 Task: Add Ancient Nutrition Liver Cleanse to the cart.
Action: Mouse moved to (328, 151)
Screenshot: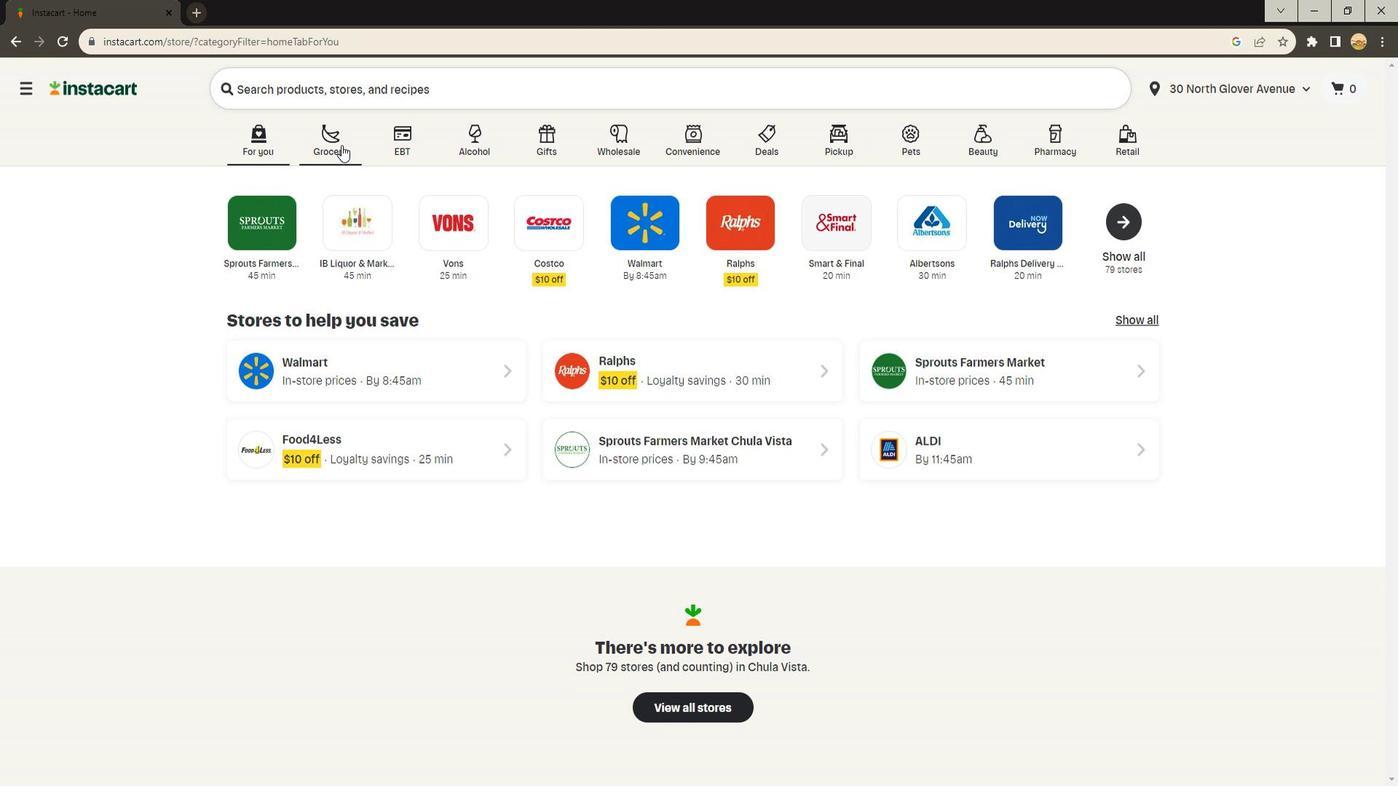 
Action: Mouse pressed left at (328, 151)
Screenshot: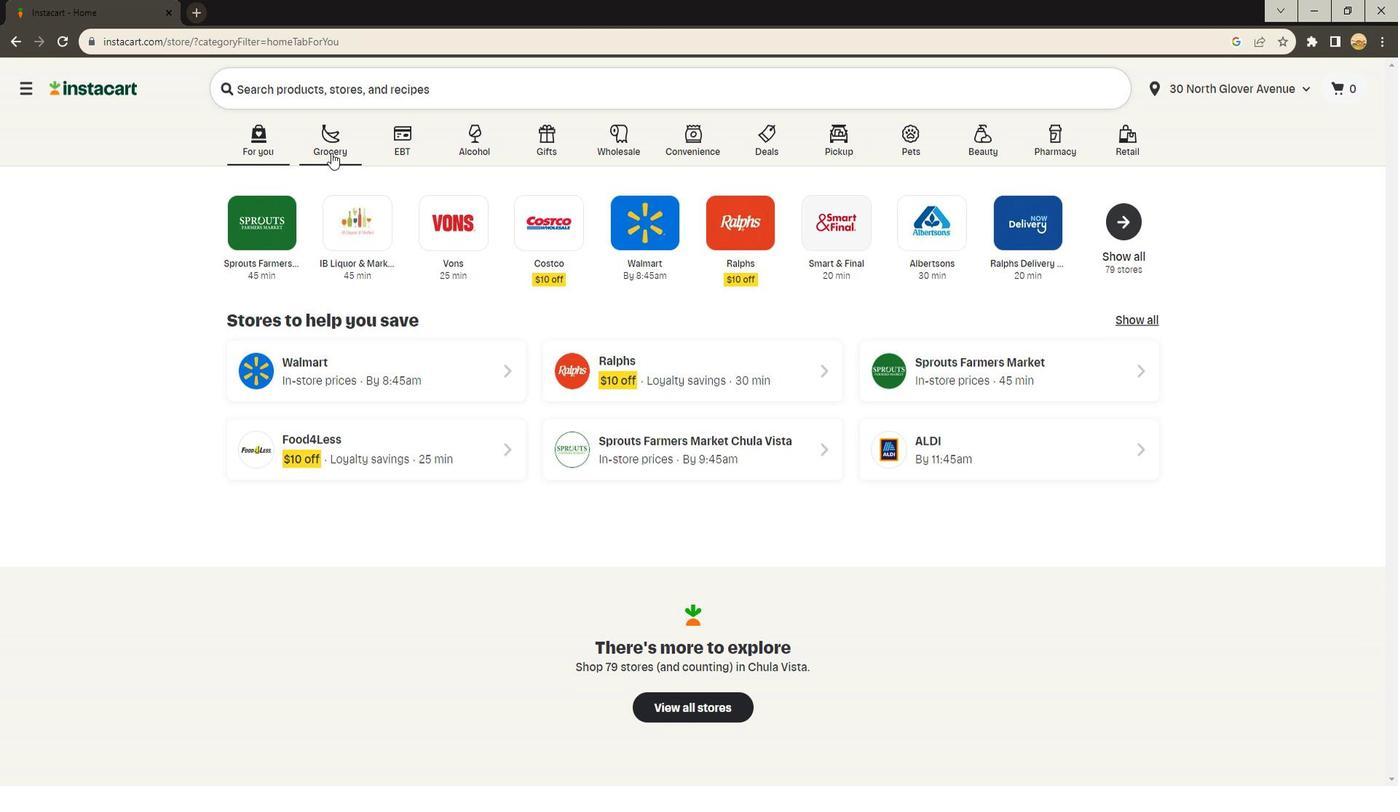 
Action: Mouse moved to (316, 403)
Screenshot: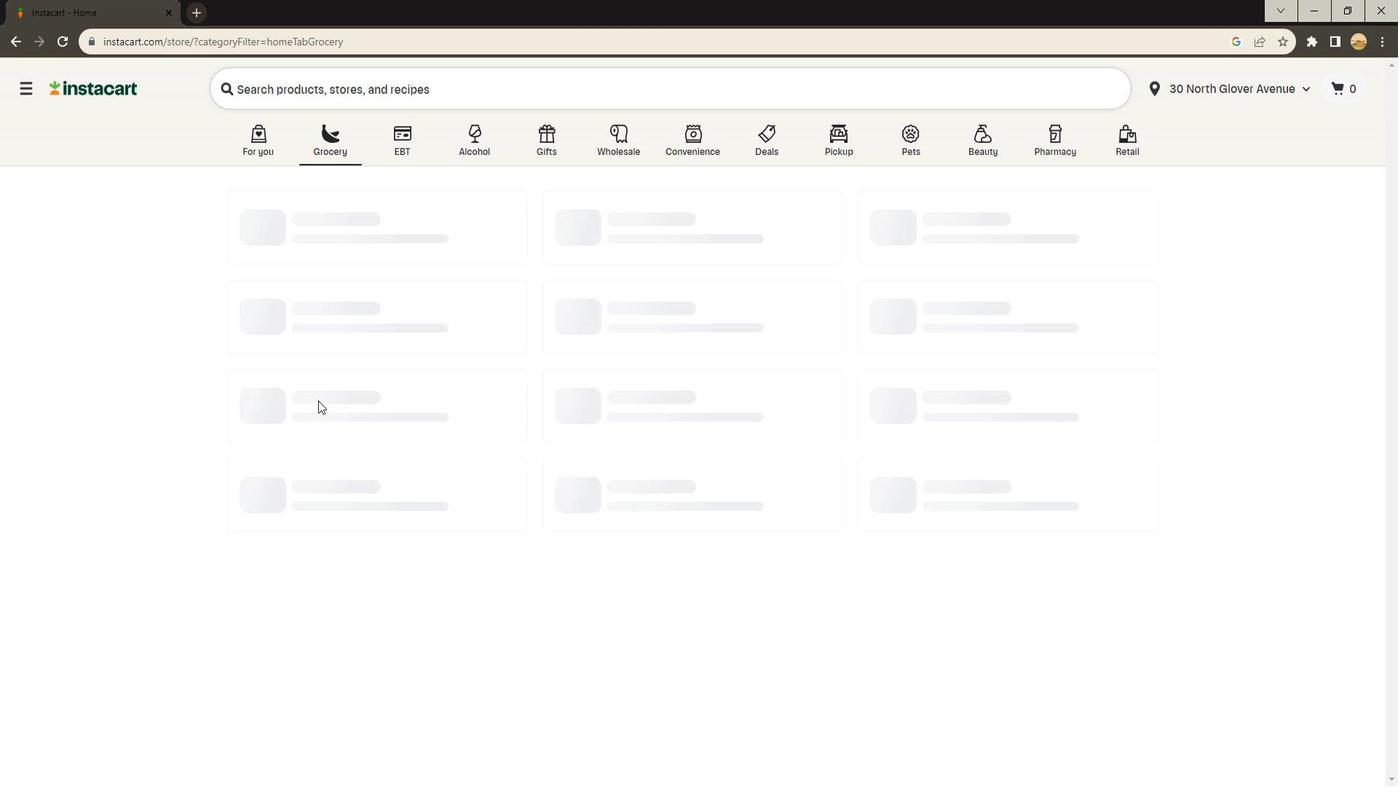 
Action: Mouse pressed left at (316, 403)
Screenshot: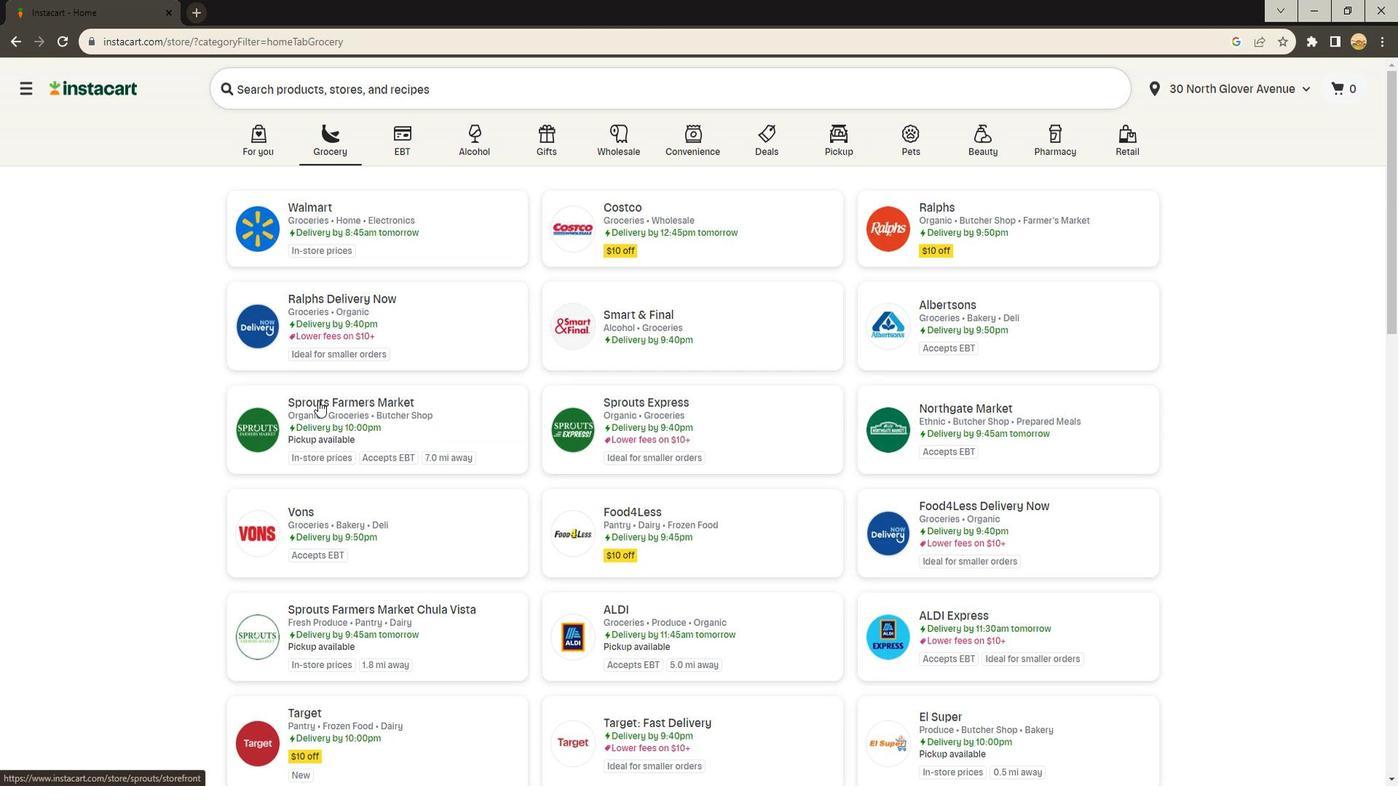 
Action: Mouse moved to (69, 419)
Screenshot: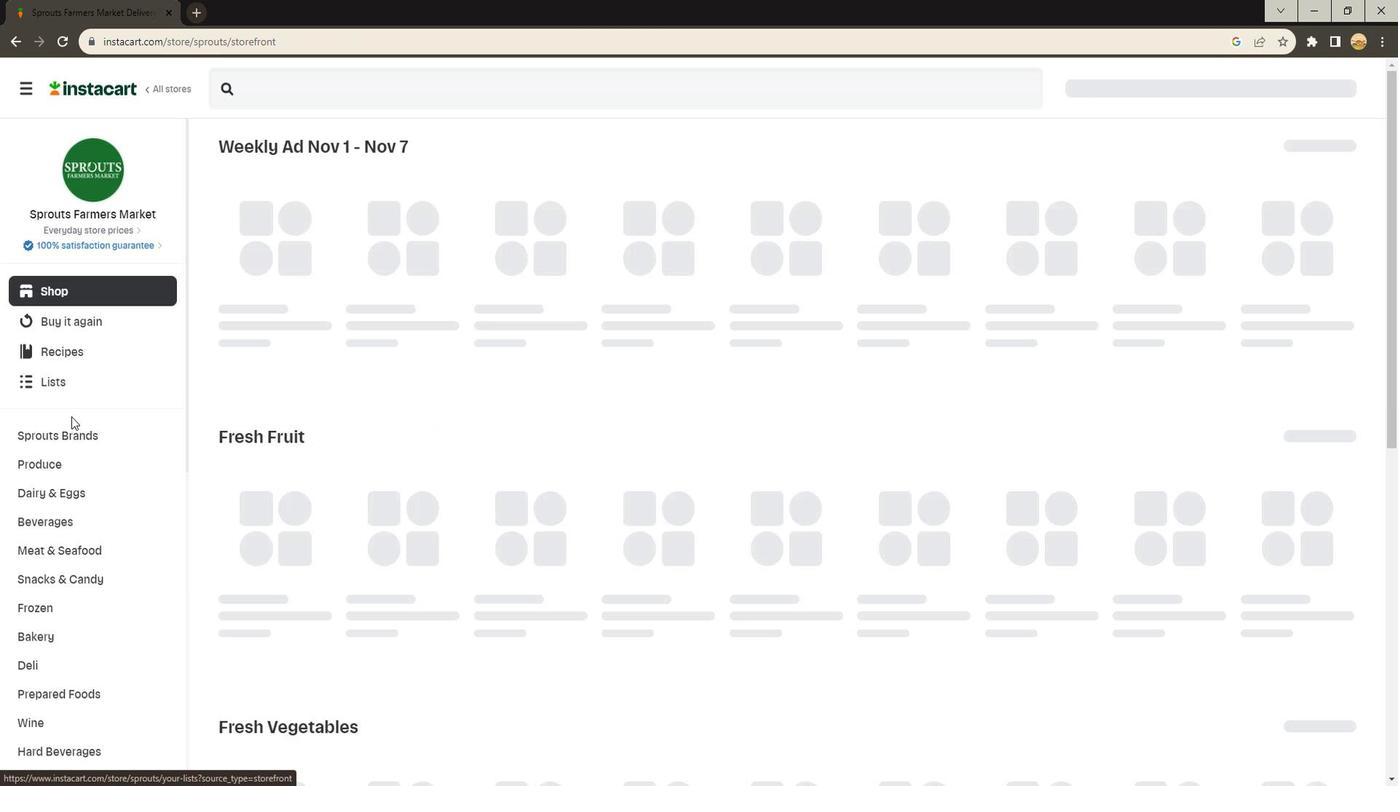 
Action: Mouse scrolled (69, 418) with delta (0, 0)
Screenshot: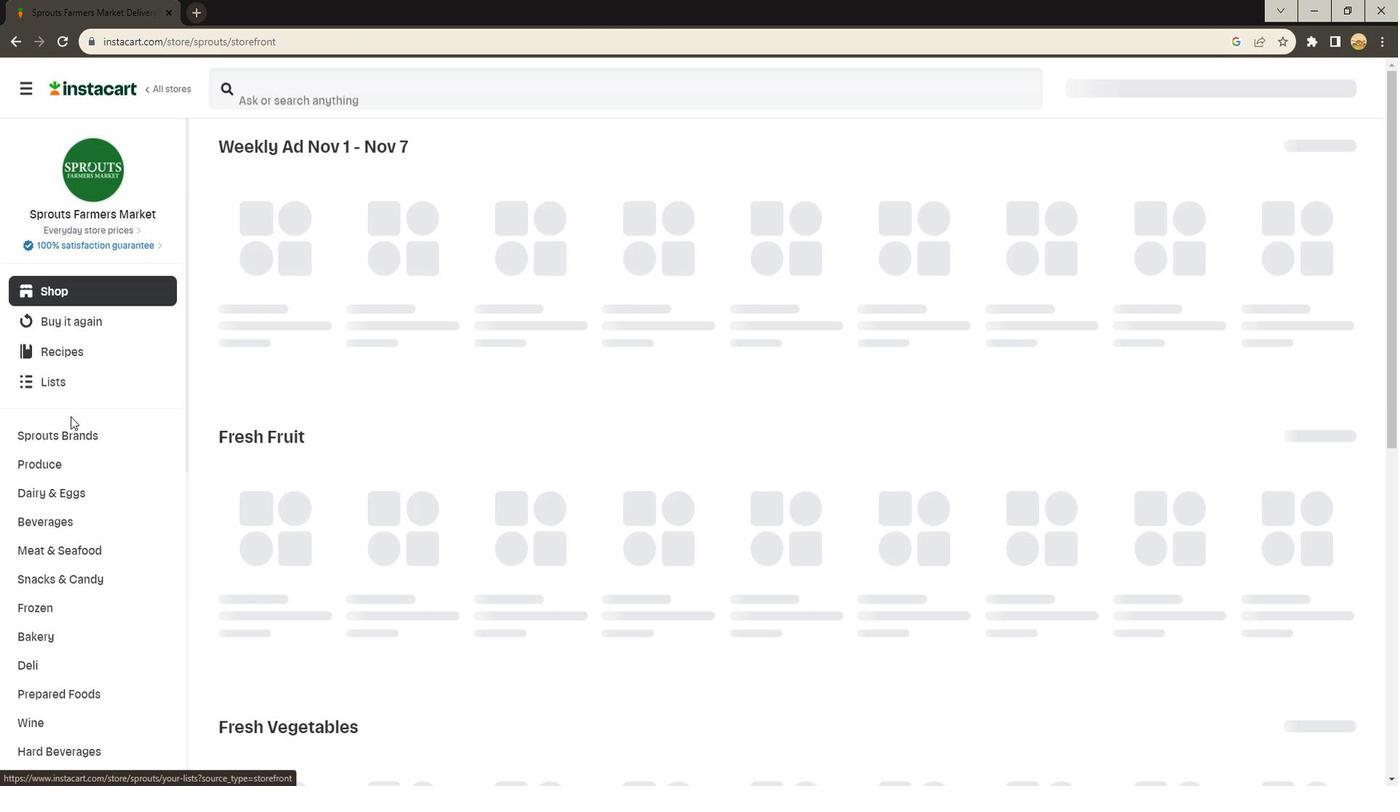 
Action: Mouse scrolled (69, 418) with delta (0, 0)
Screenshot: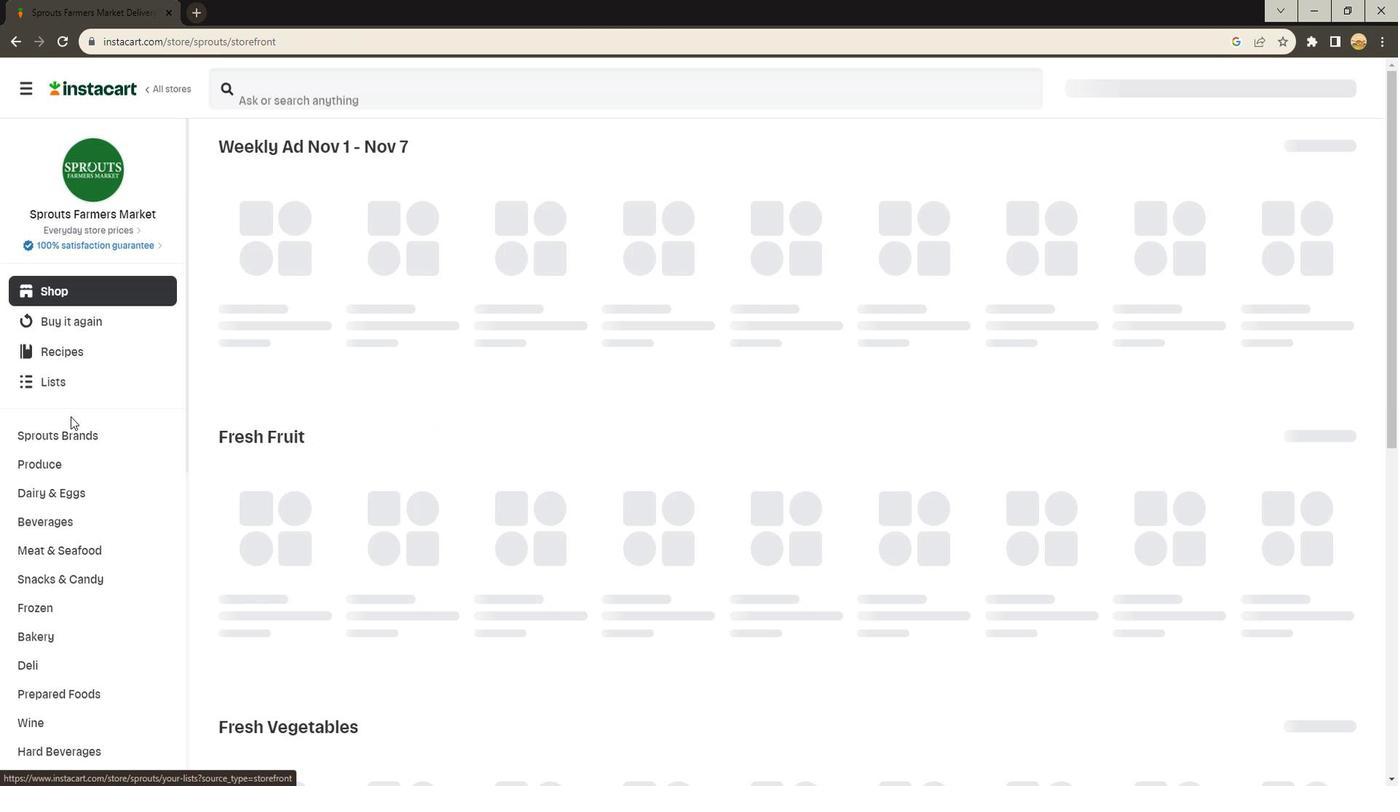 
Action: Mouse scrolled (69, 418) with delta (0, 0)
Screenshot: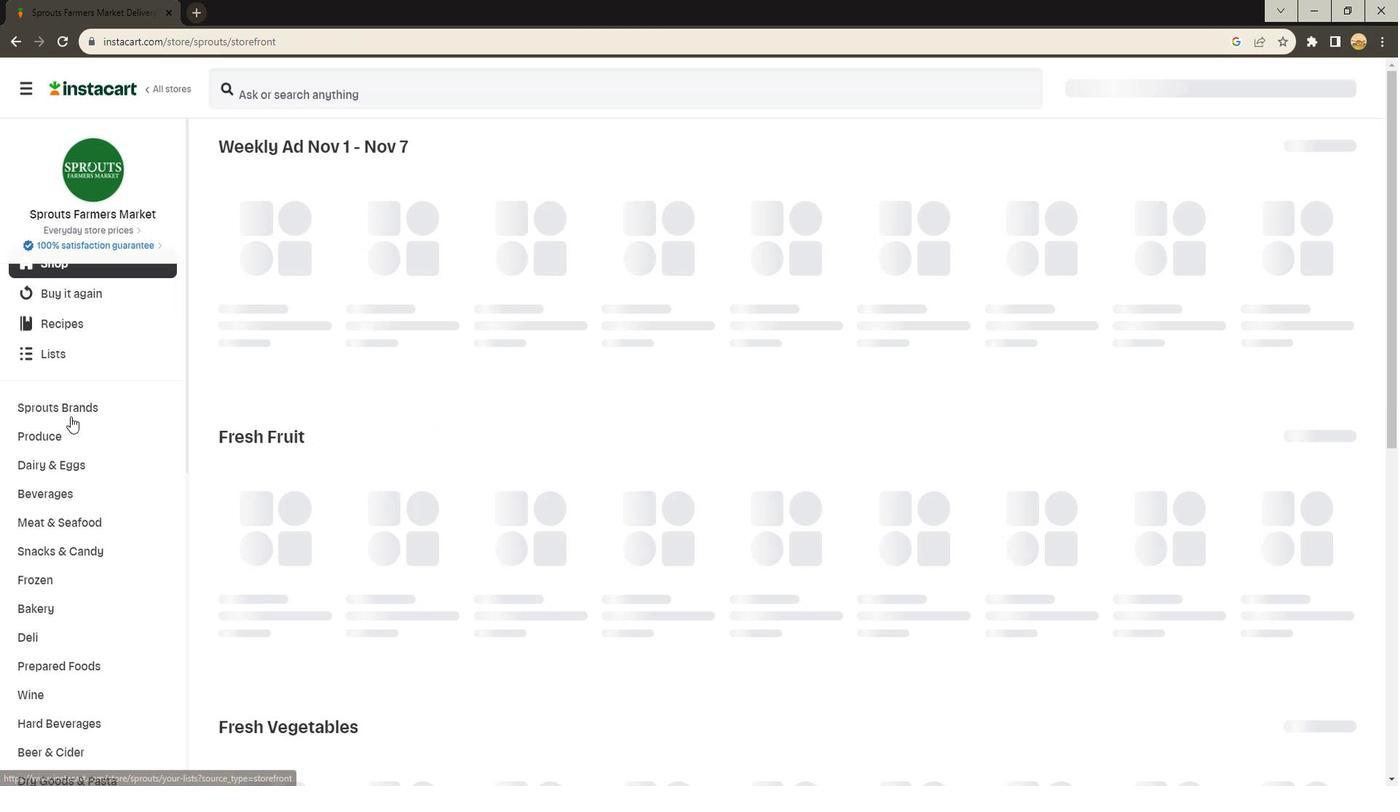 
Action: Mouse scrolled (69, 418) with delta (0, 0)
Screenshot: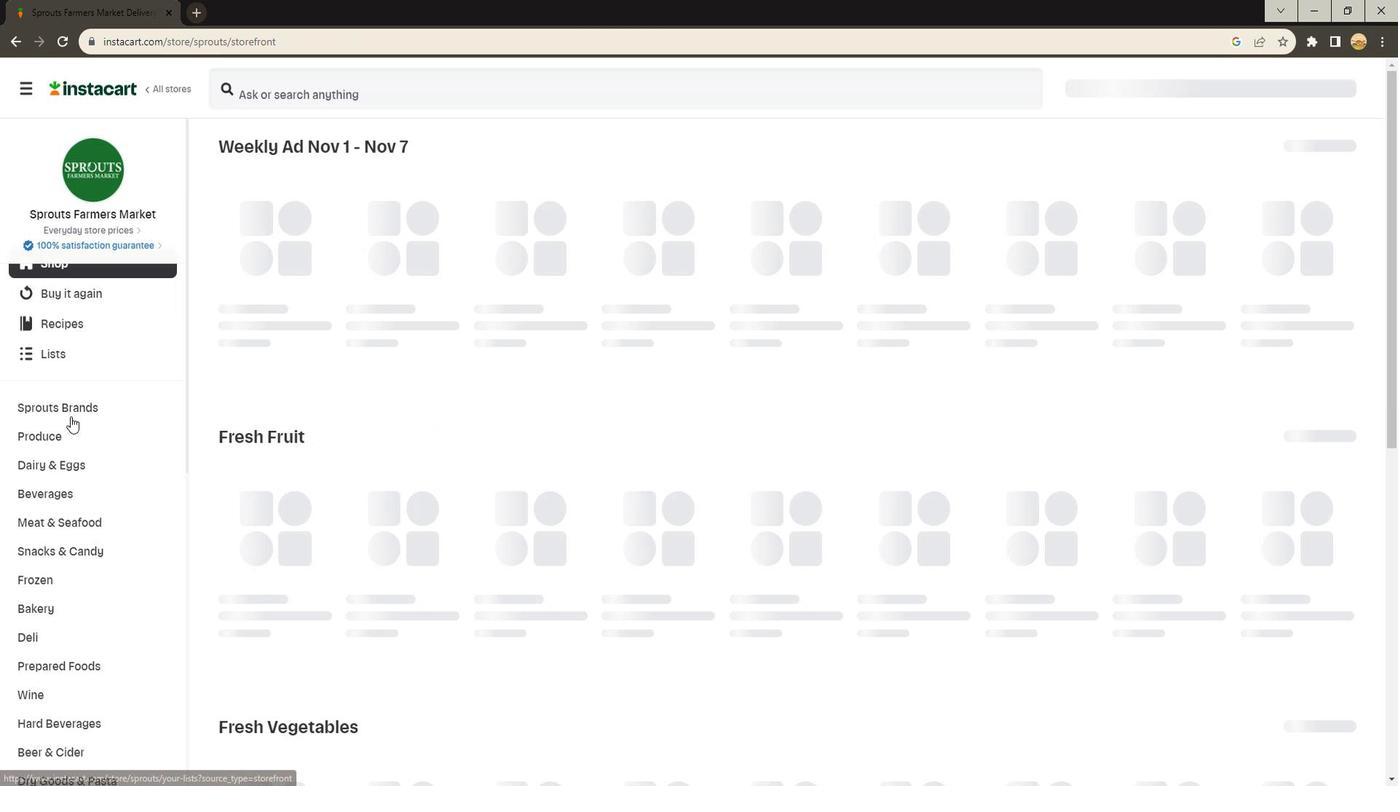
Action: Mouse scrolled (69, 418) with delta (0, 0)
Screenshot: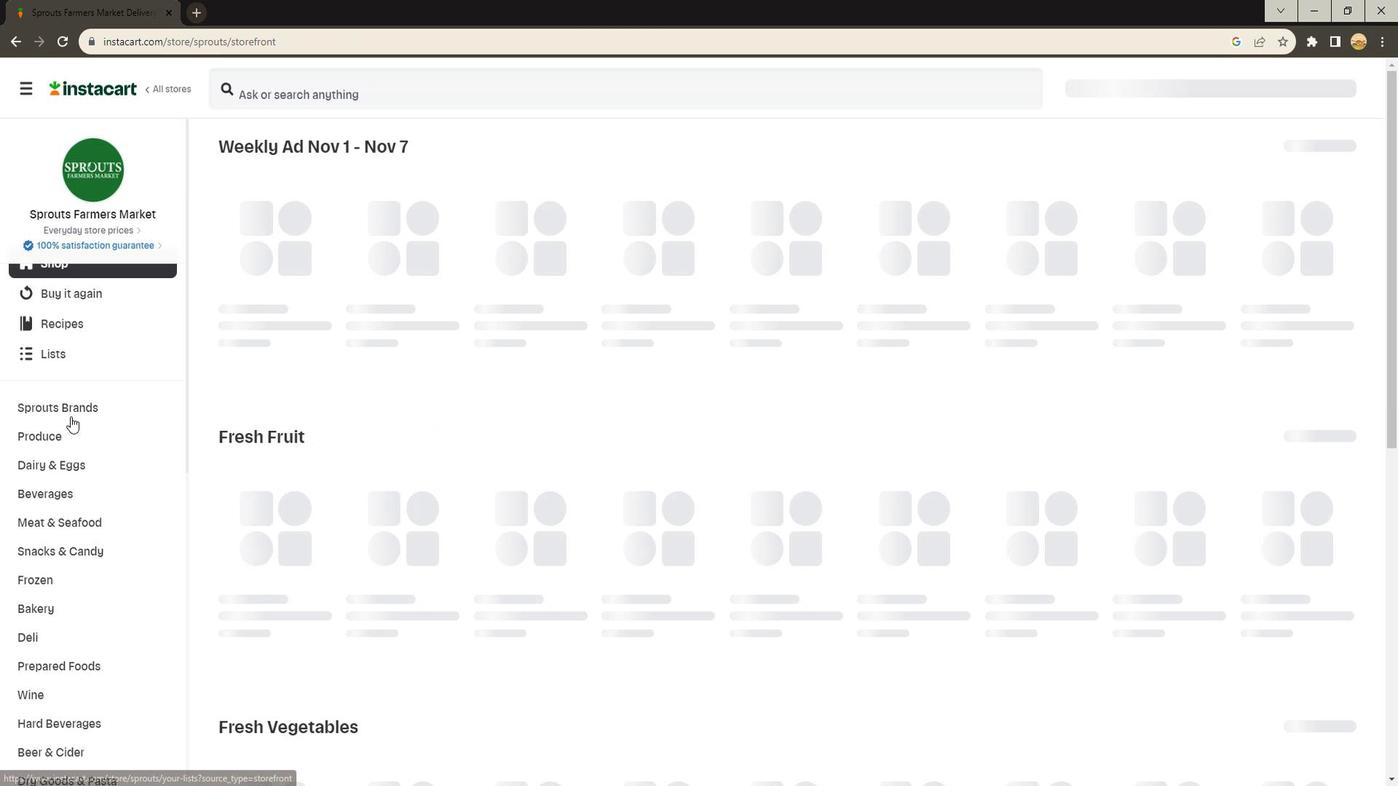 
Action: Mouse scrolled (69, 418) with delta (0, 0)
Screenshot: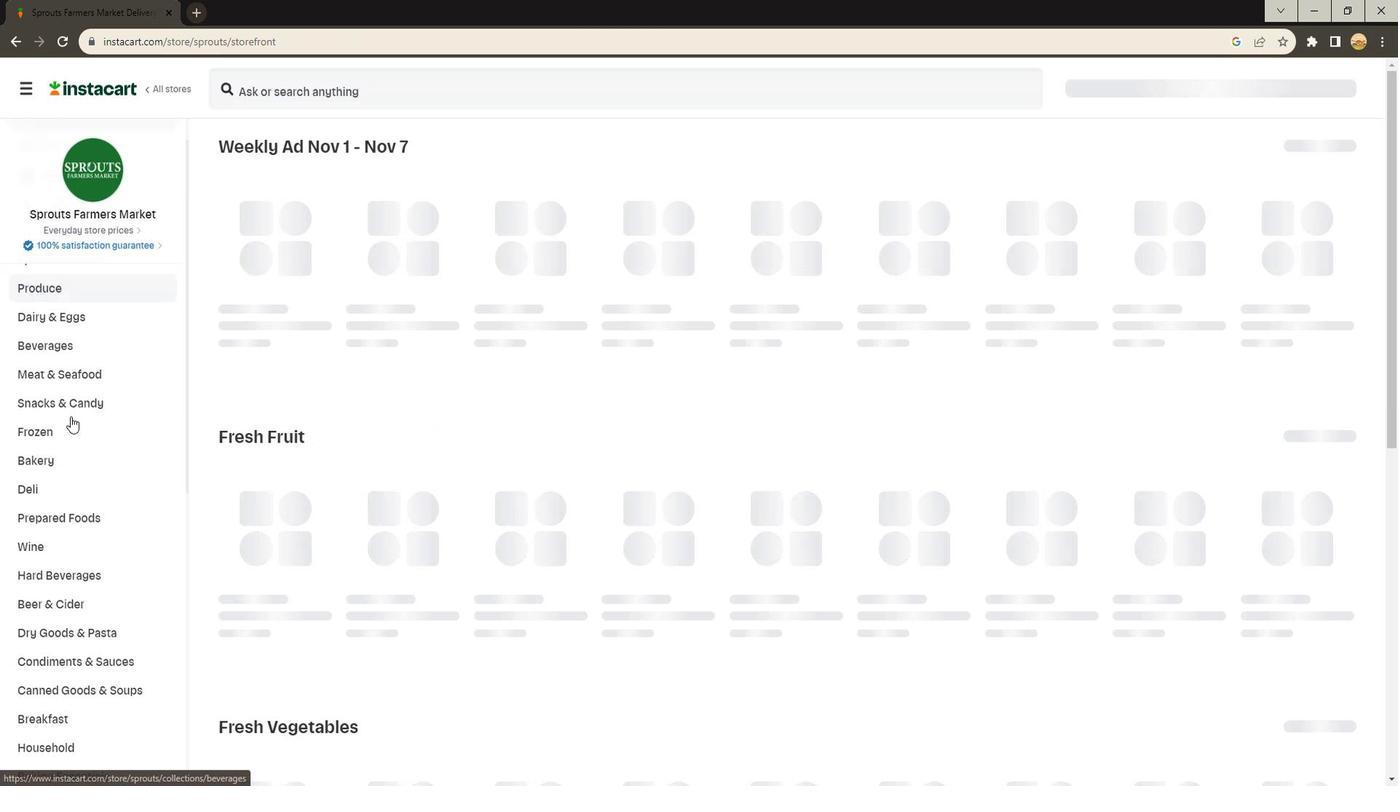 
Action: Mouse scrolled (69, 418) with delta (0, 0)
Screenshot: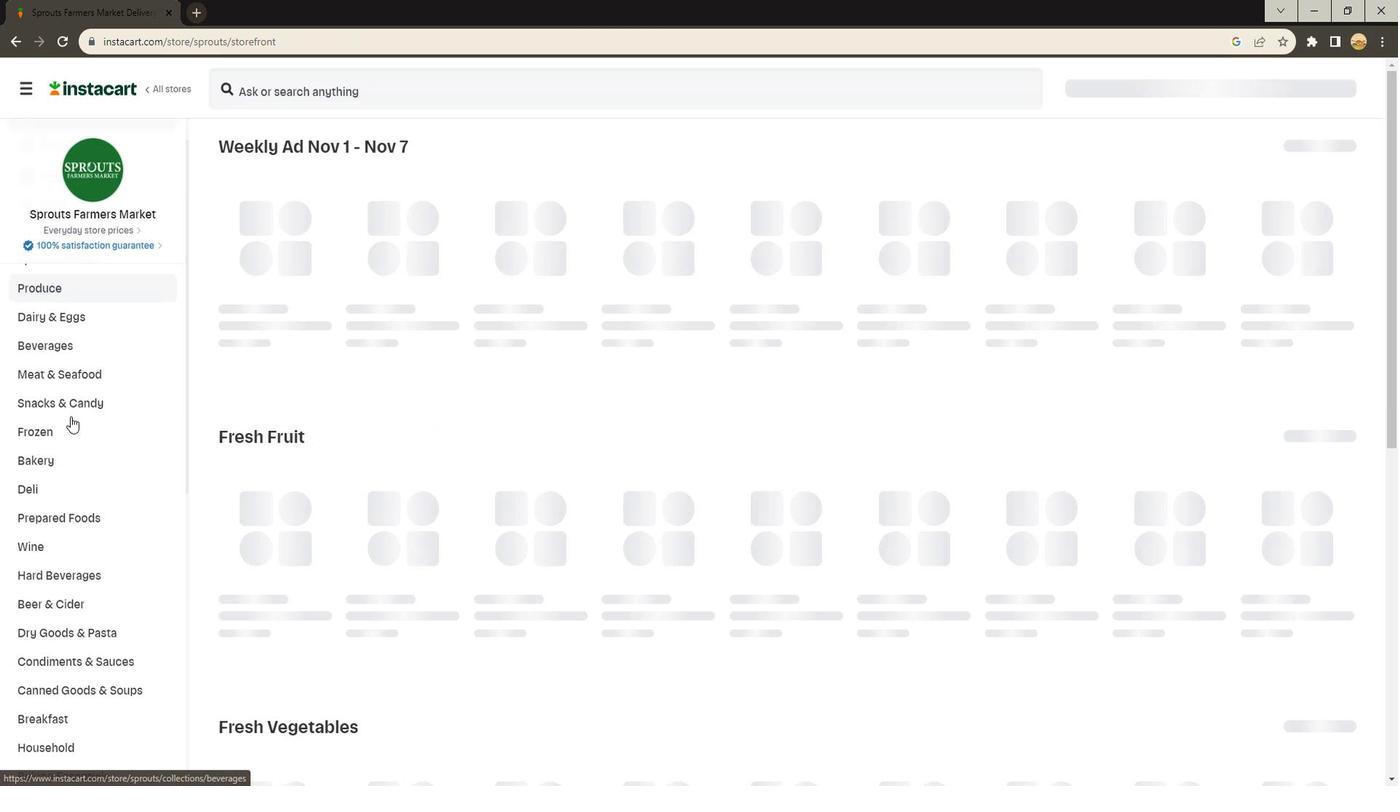 
Action: Mouse scrolled (69, 418) with delta (0, 0)
Screenshot: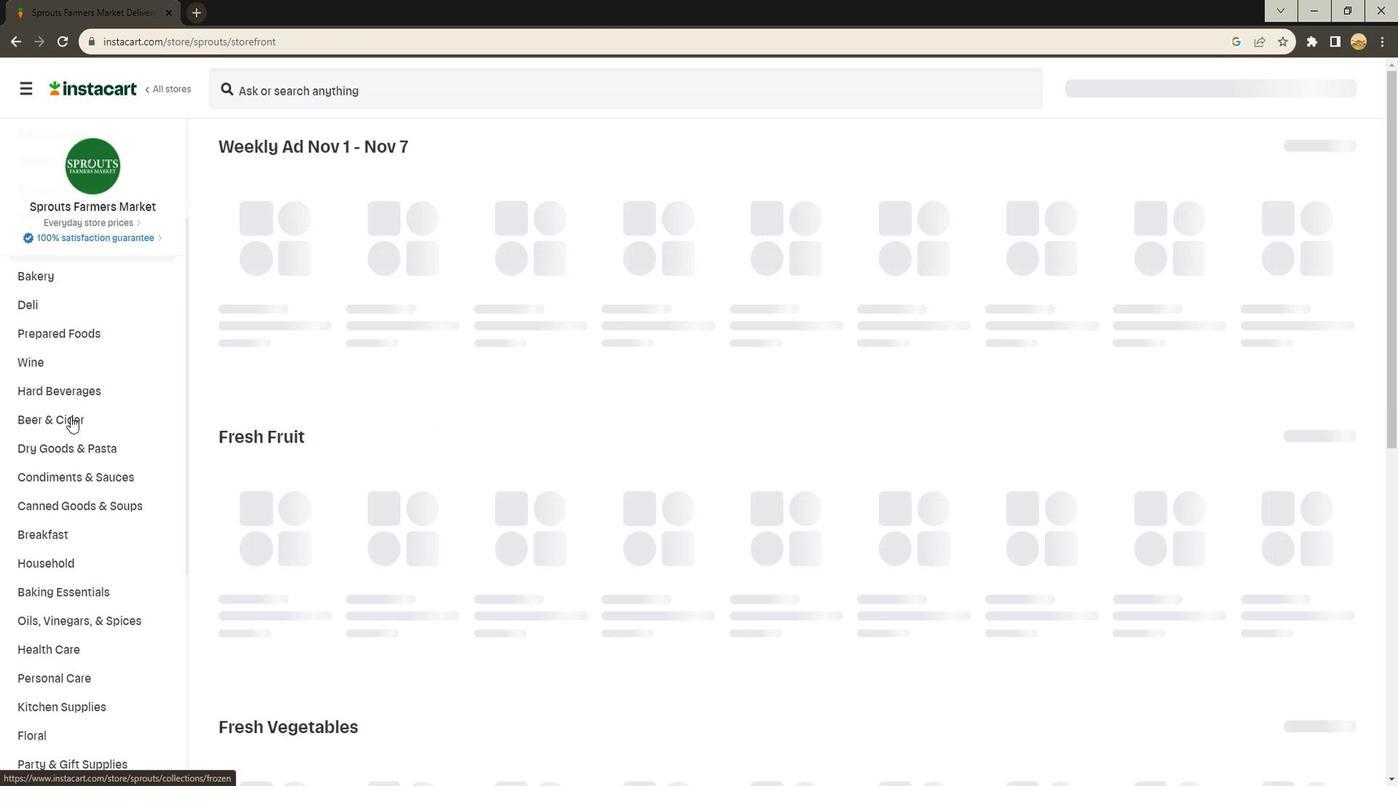 
Action: Mouse moved to (69, 423)
Screenshot: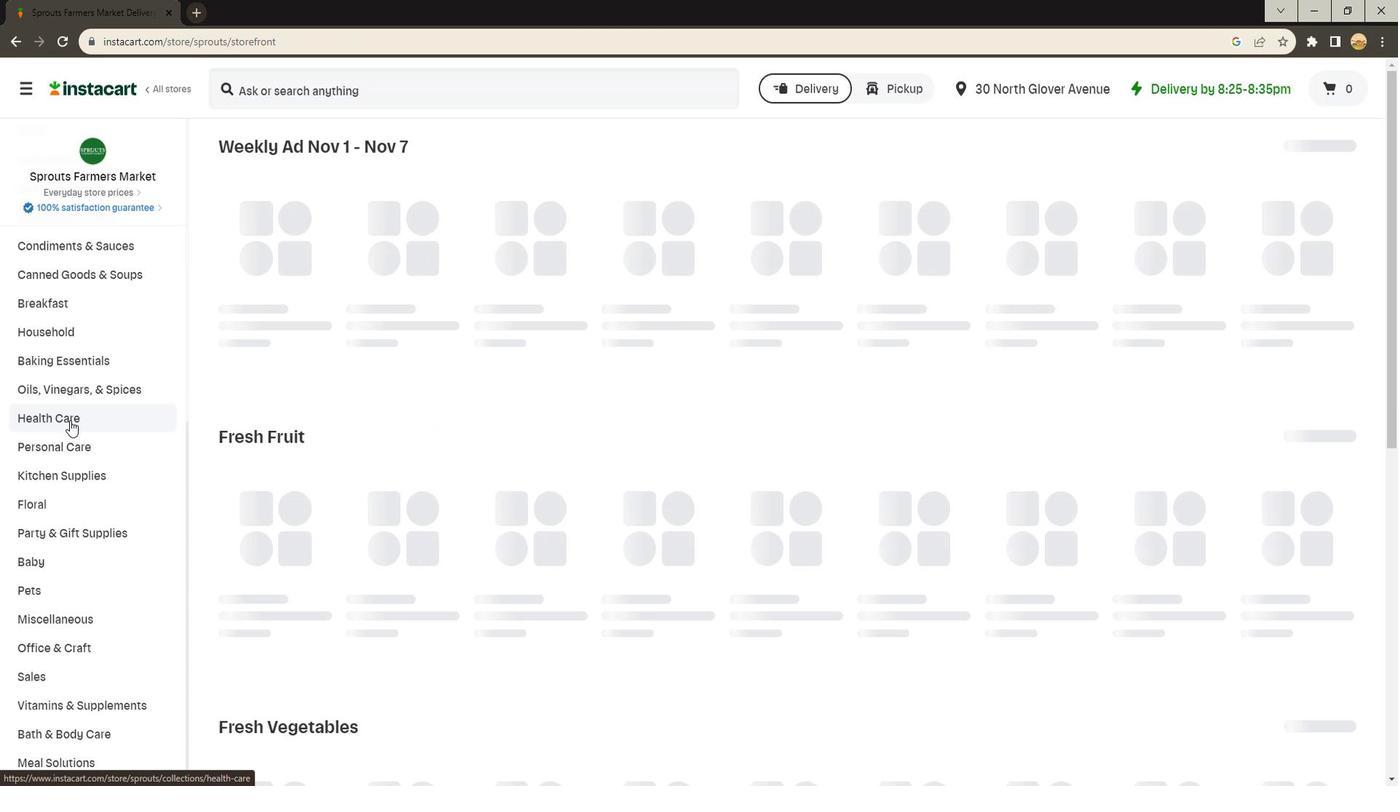 
Action: Mouse pressed left at (69, 423)
Screenshot: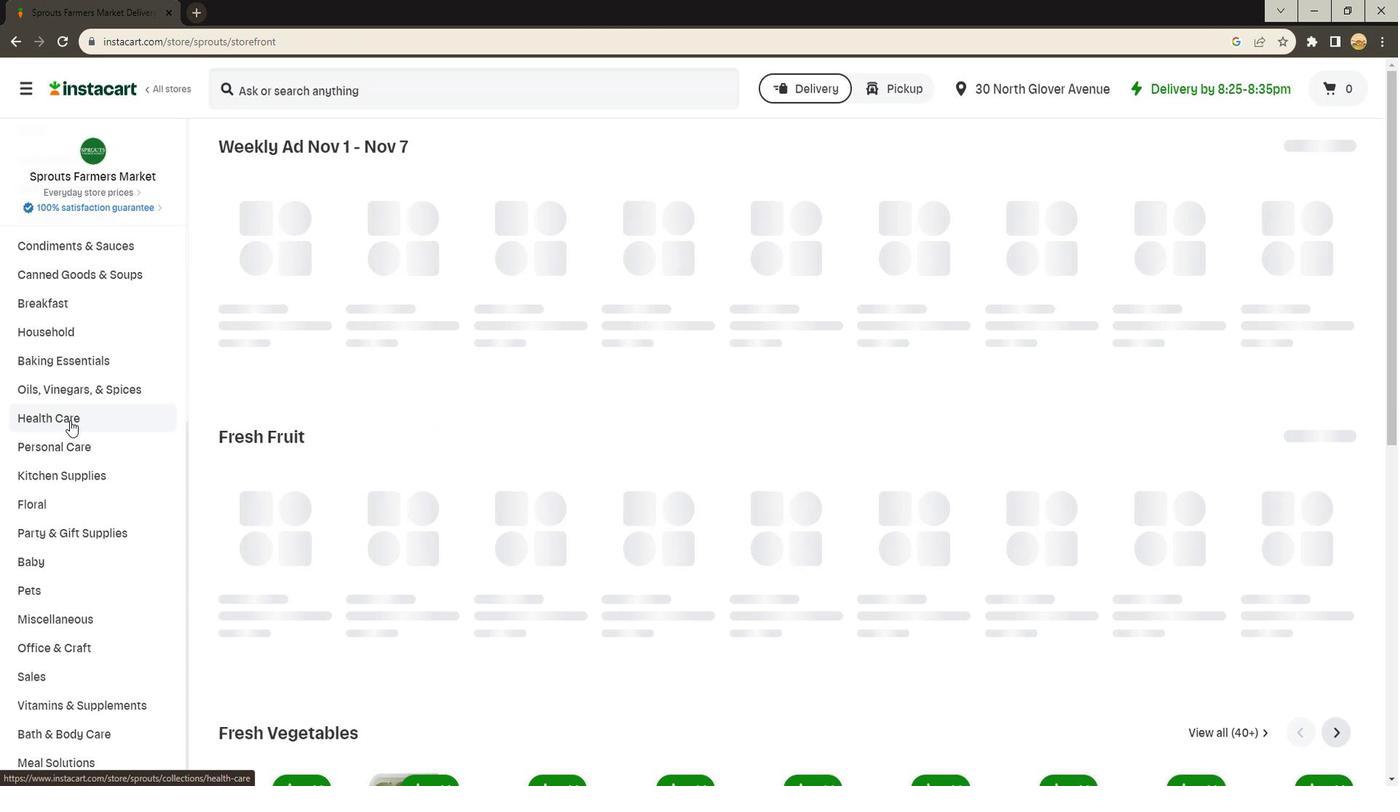 
Action: Mouse moved to (676, 197)
Screenshot: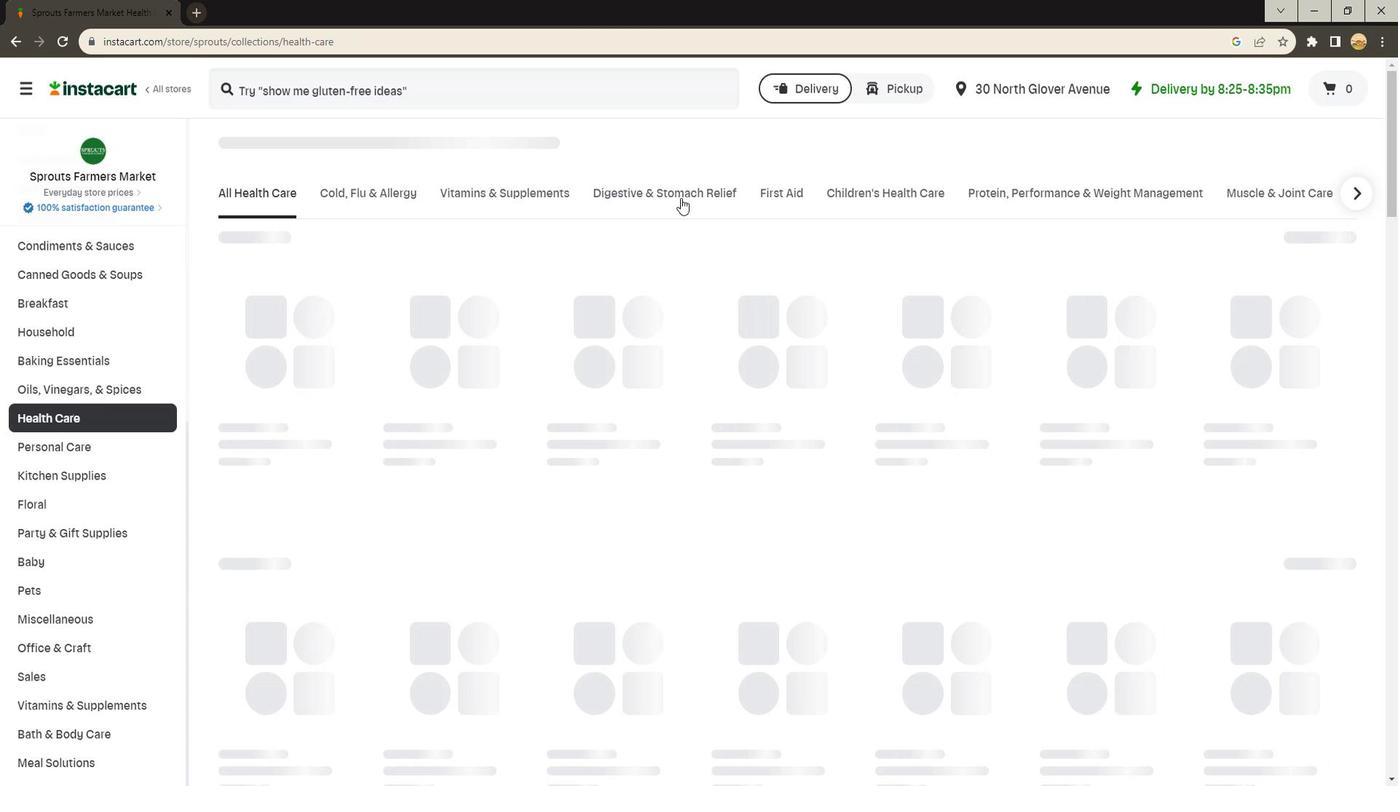 
Action: Mouse pressed left at (676, 197)
Screenshot: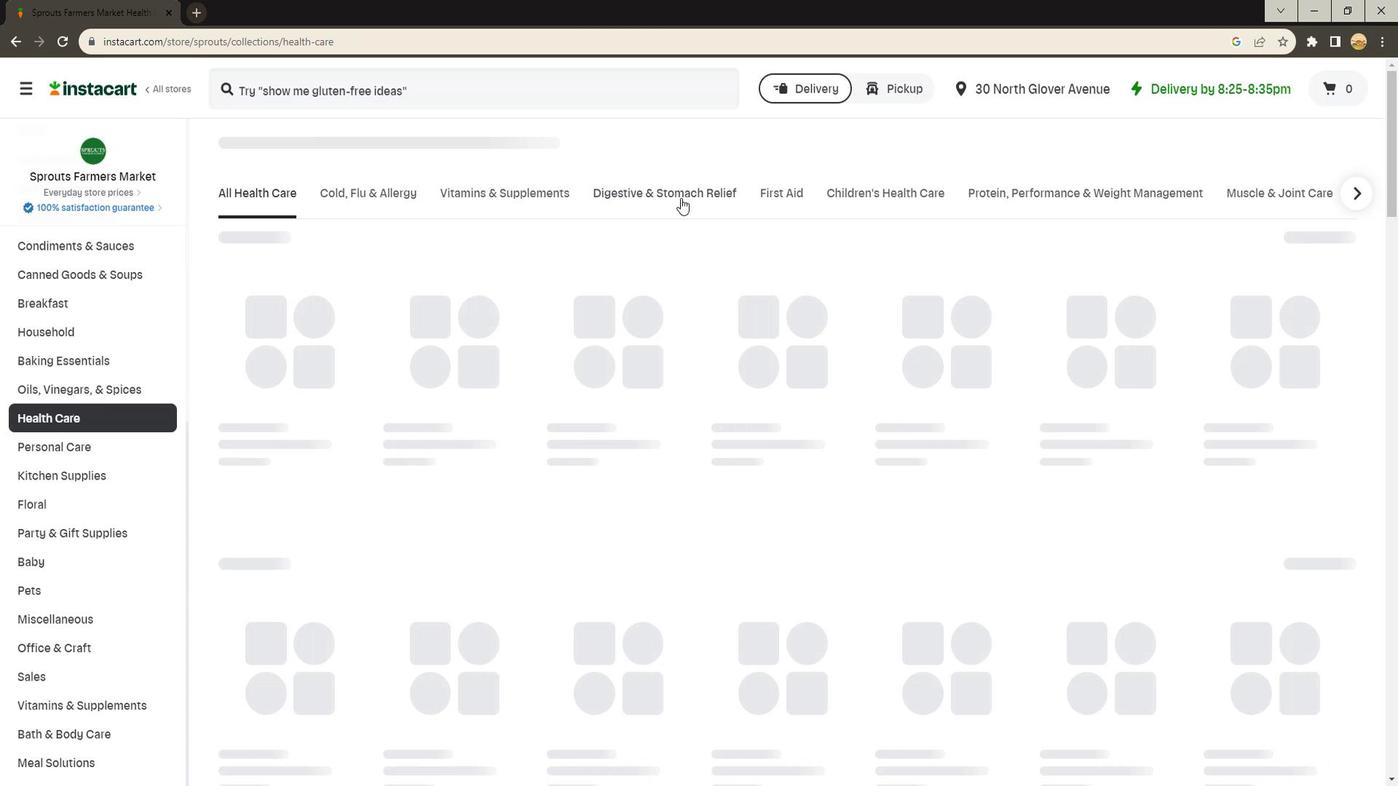 
Action: Mouse moved to (1118, 257)
Screenshot: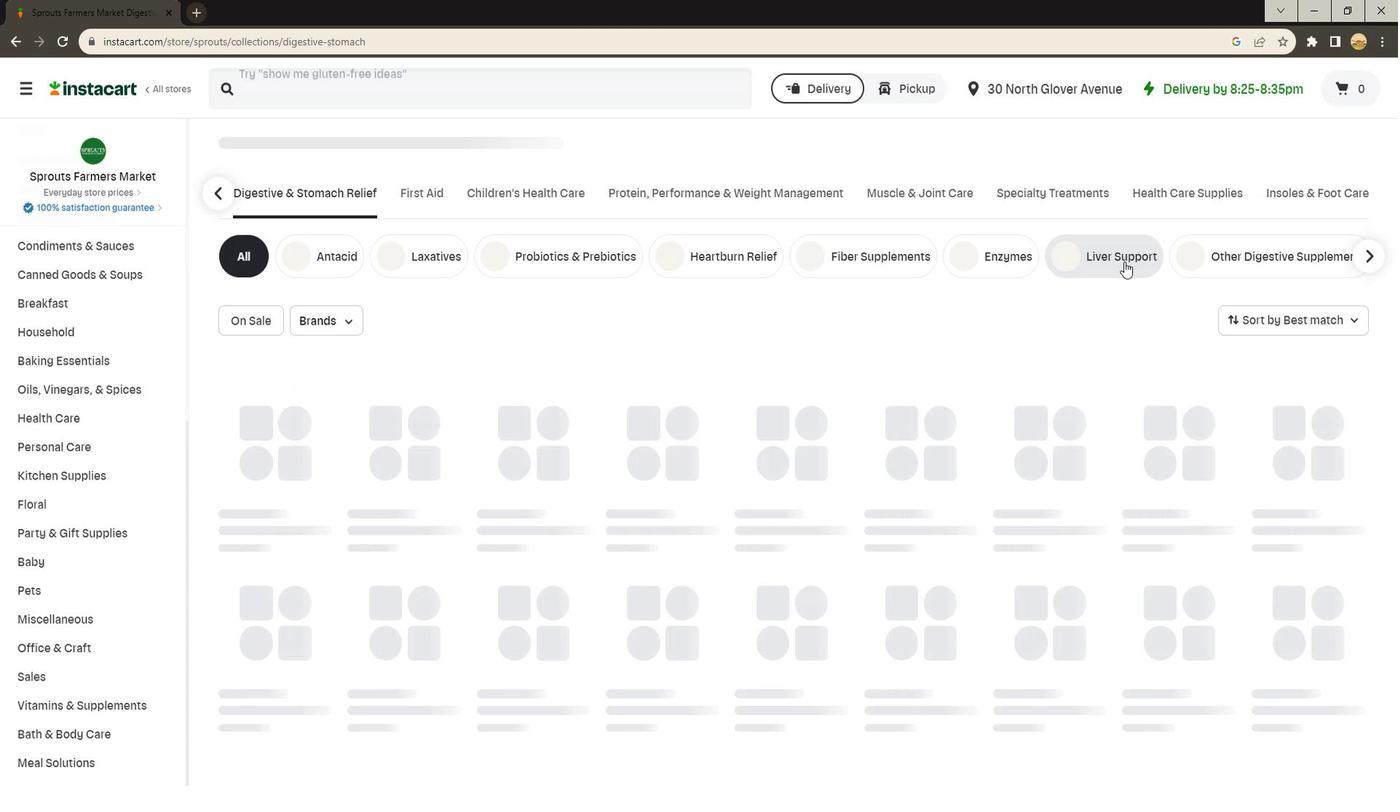 
Action: Mouse pressed left at (1118, 257)
Screenshot: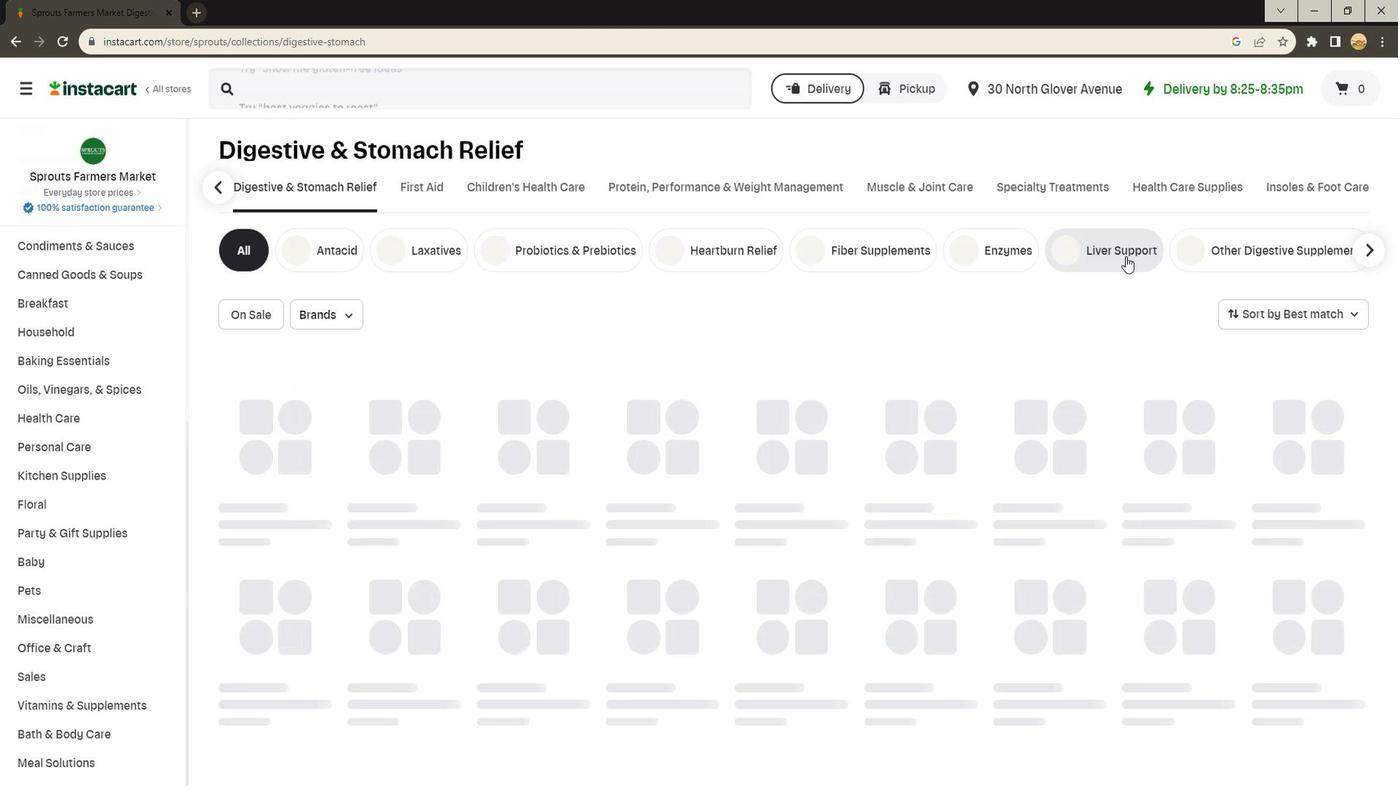 
Action: Mouse moved to (505, 83)
Screenshot: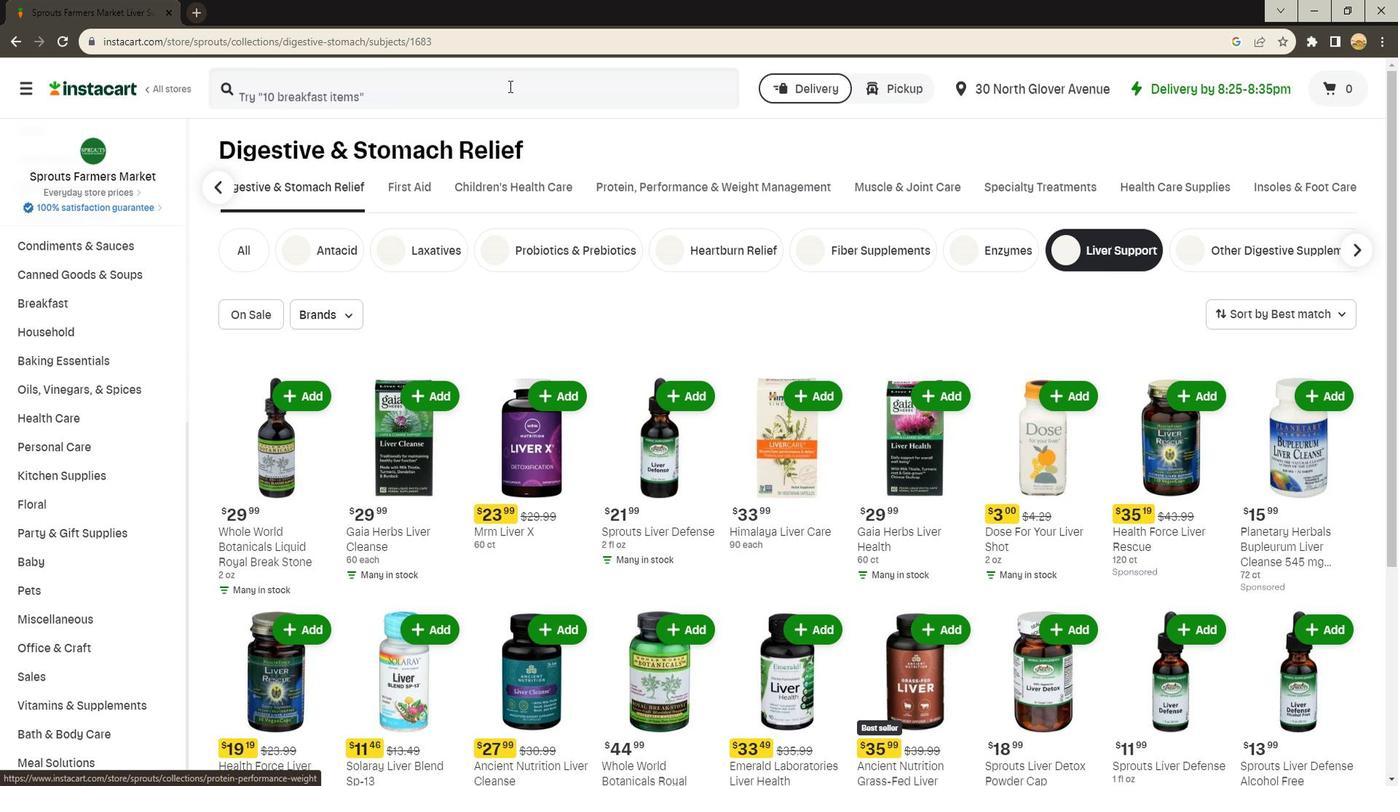 
Action: Mouse pressed left at (505, 83)
Screenshot: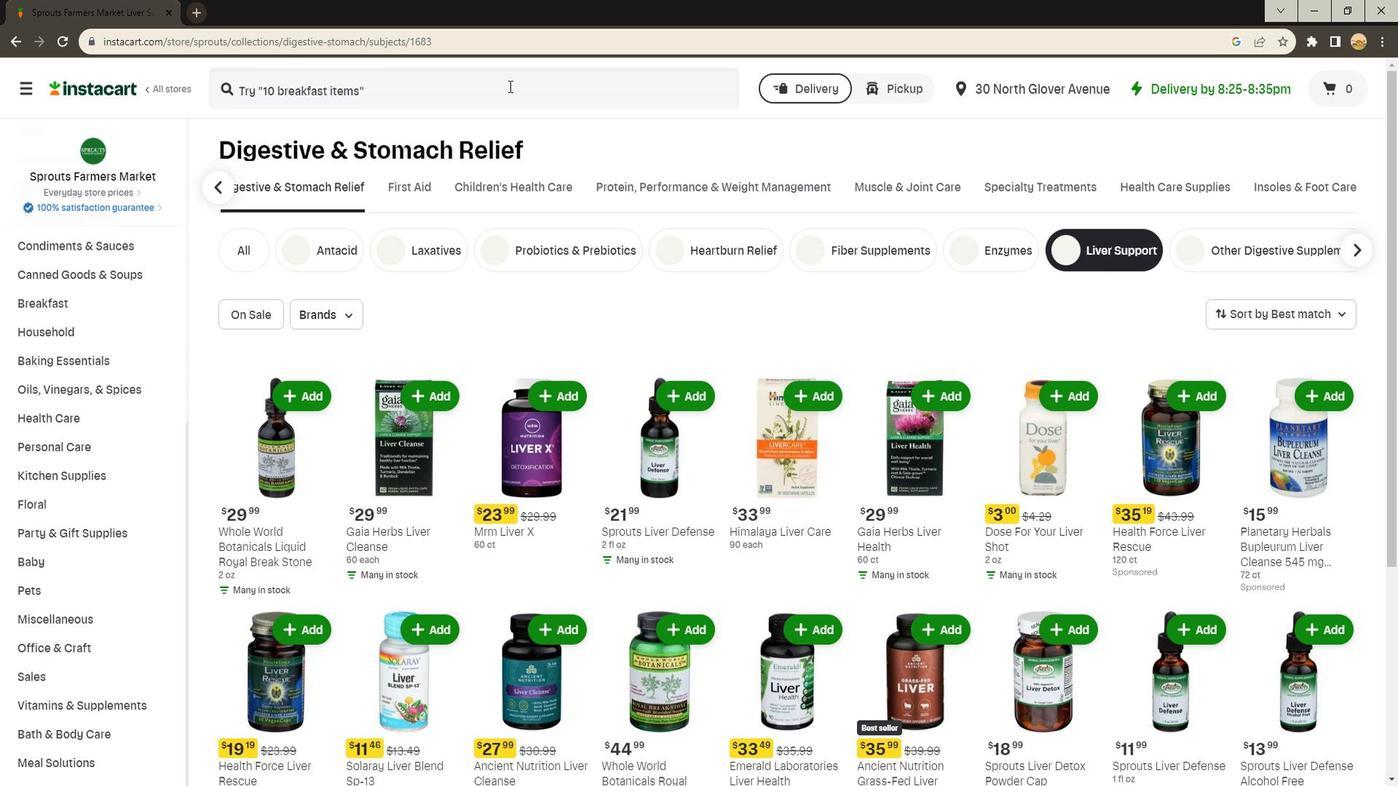 
Action: Key pressed <Key.shift><Key.shift><Key.shift><Key.shift><Key.shift><Key.shift><Key.shift><Key.shift>Ancient<Key.space><Key.shift><Key.shift><Key.shift><Key.shift><Key.shift><Key.shift><Key.shift><Key.shift><Key.shift><Key.shift><Key.shift><Key.shift><Key.shift><Key.shift><Key.shift><Key.shift><Key.shift><Key.shift><Key.shift>Nutrition<Key.space><Key.shift>Liver<Key.space><Key.shift>Cleanse<Key.space><Key.enter>
Screenshot: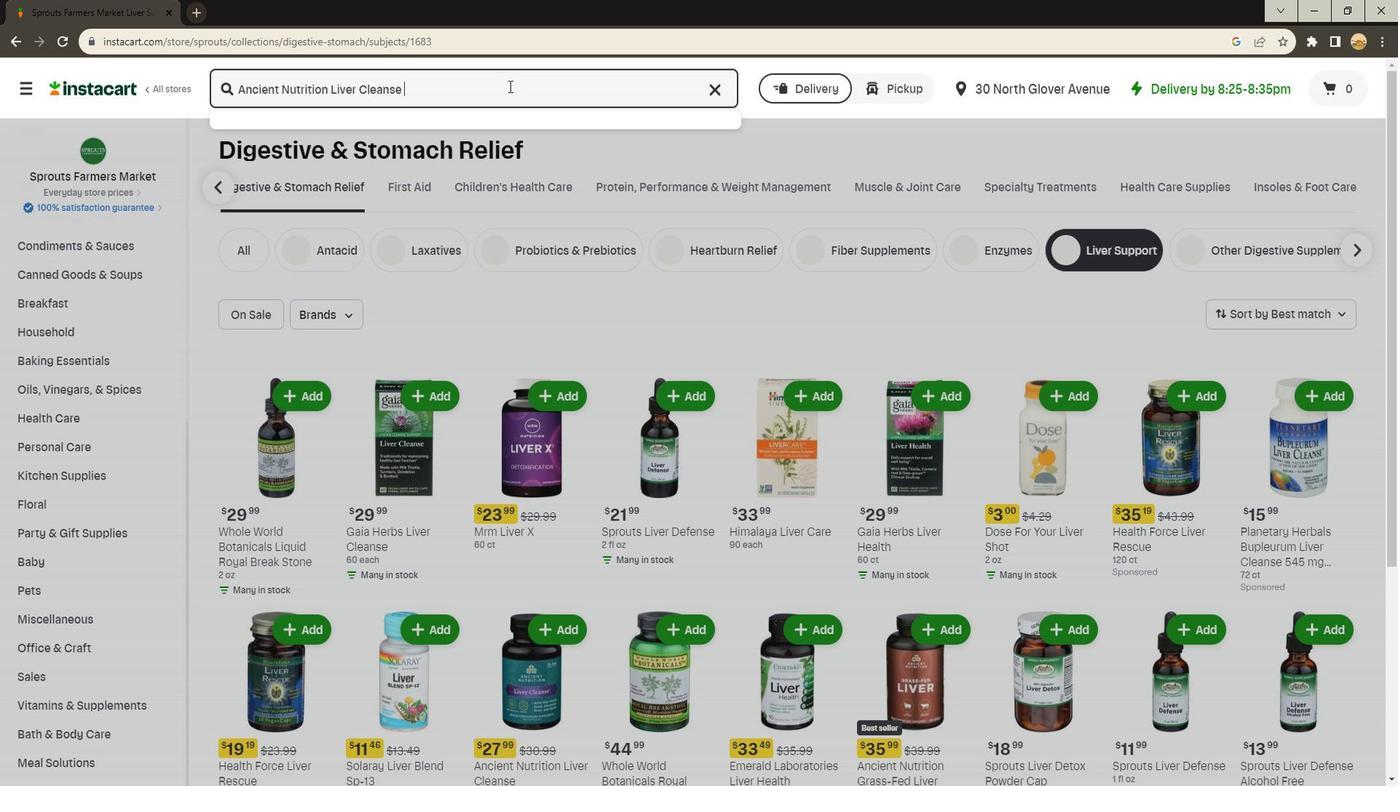 
Action: Mouse moved to (869, 202)
Screenshot: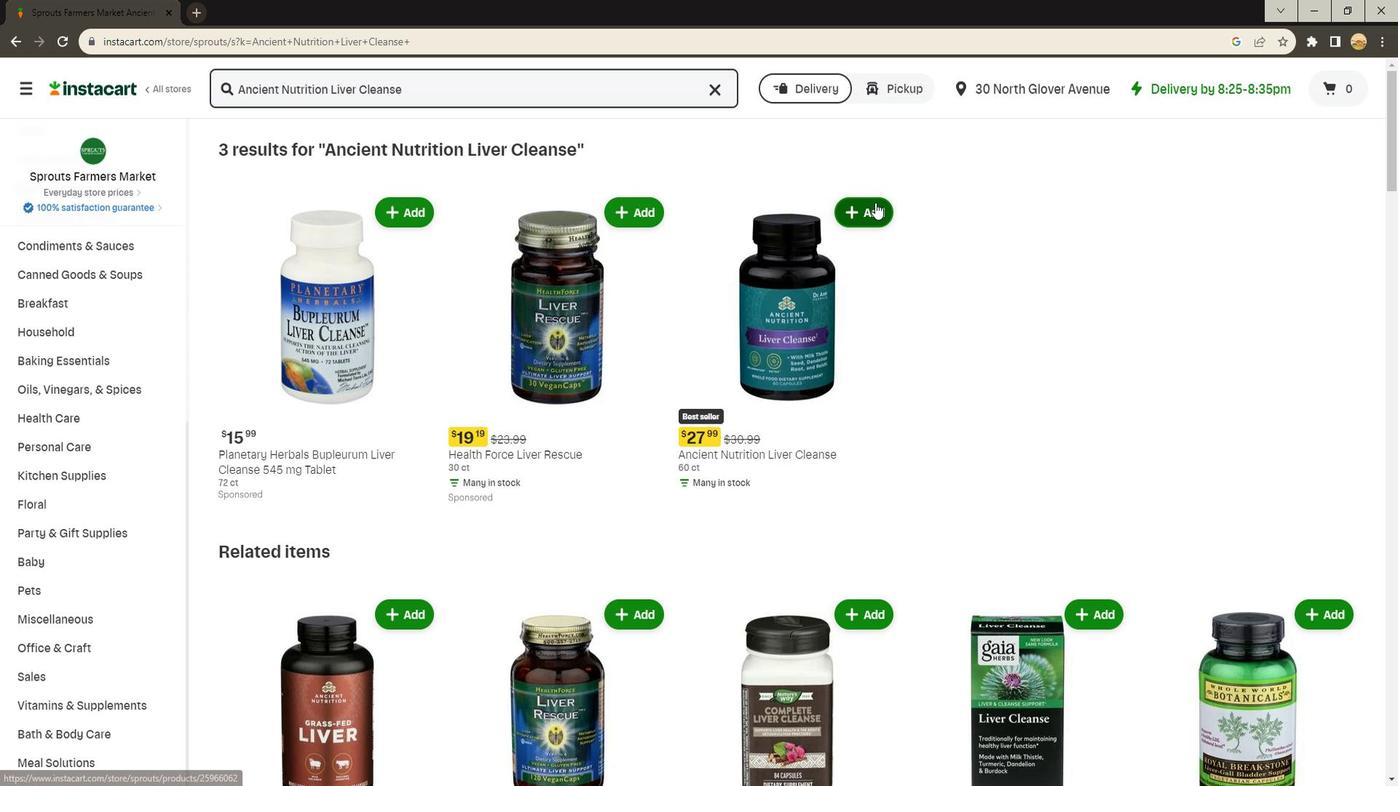 
Action: Mouse pressed left at (869, 202)
Screenshot: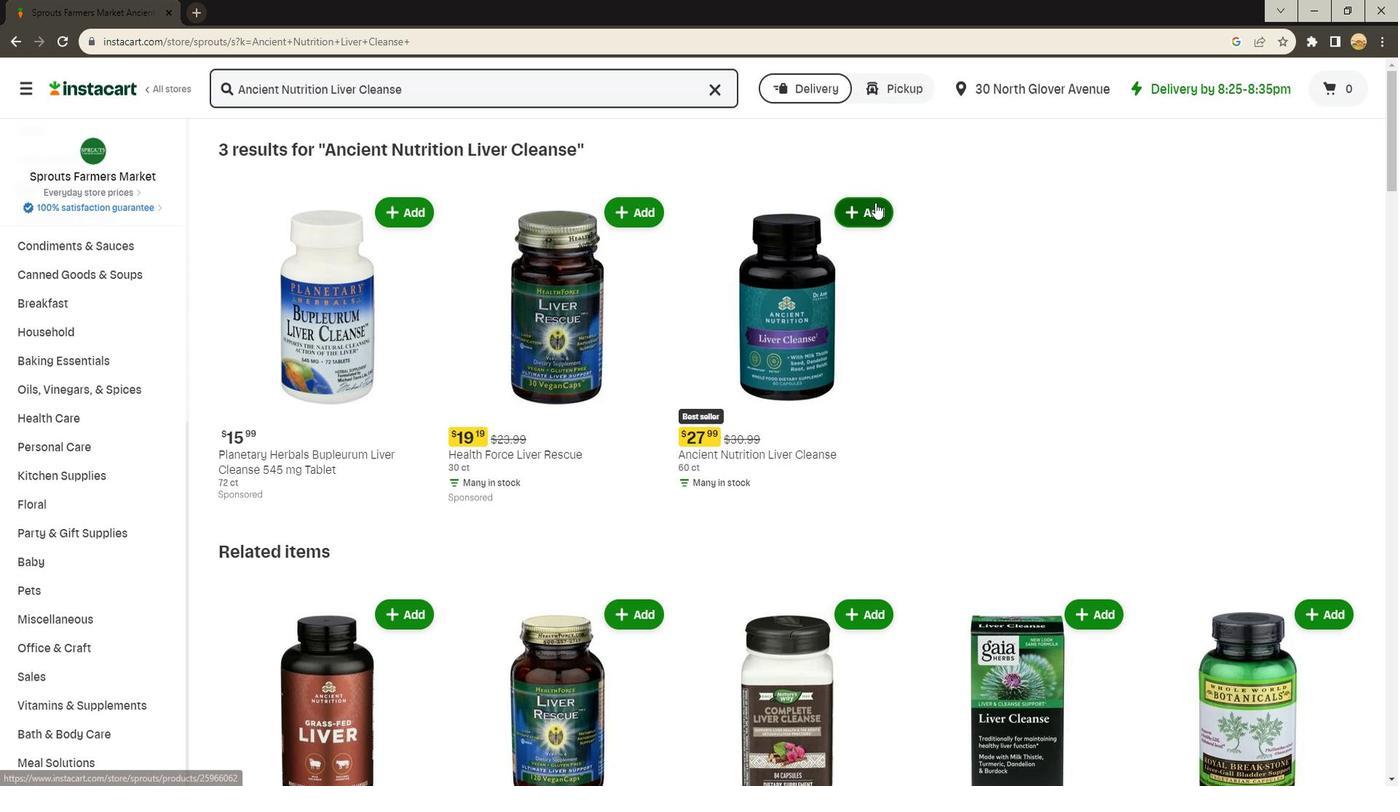 
Action: Mouse moved to (997, 265)
Screenshot: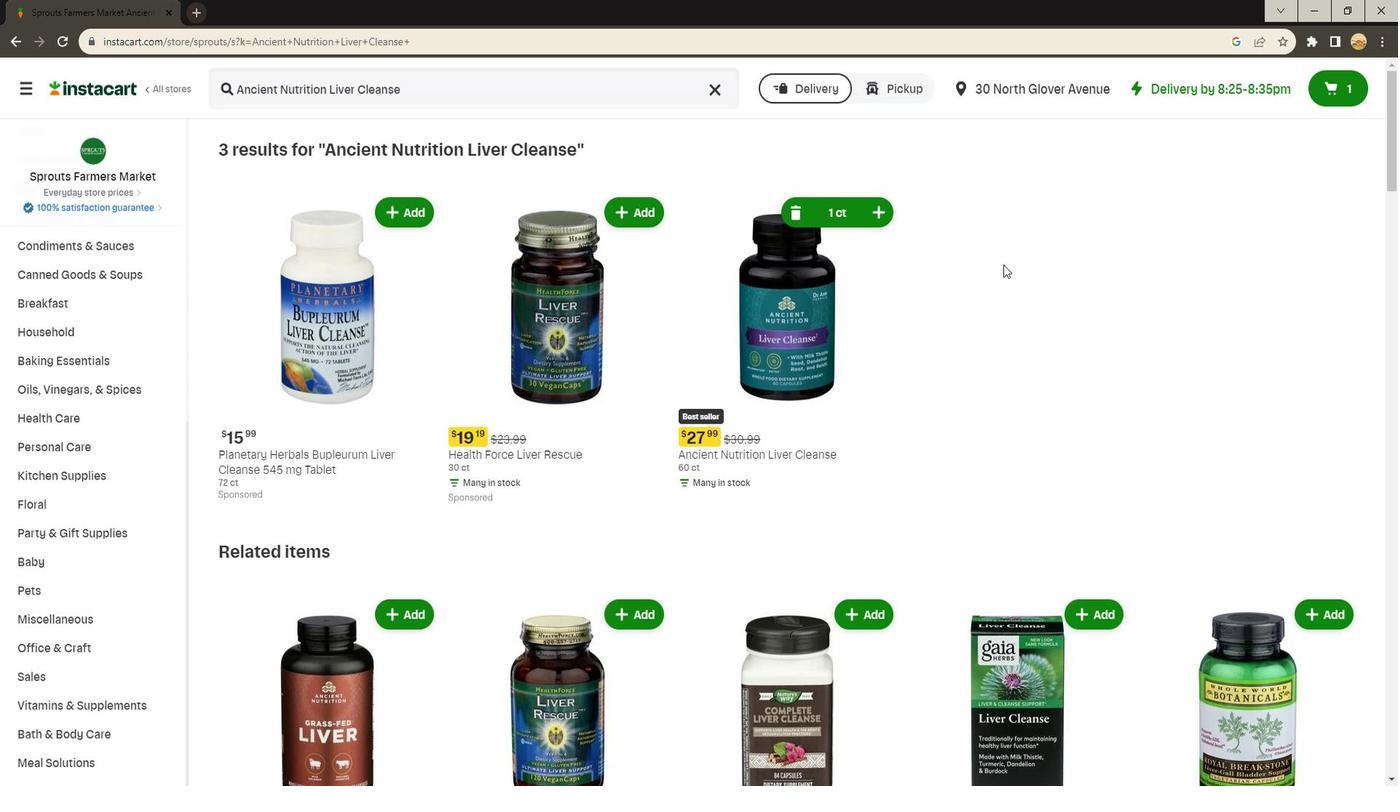 
